 Task: Set the mosaic alignment for the mosaic video sub source to center.
Action: Mouse moved to (125, 14)
Screenshot: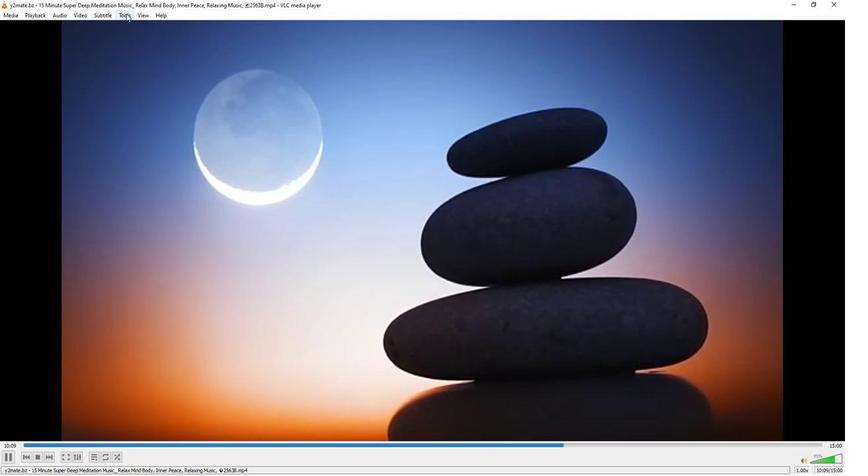 
Action: Mouse pressed left at (125, 14)
Screenshot: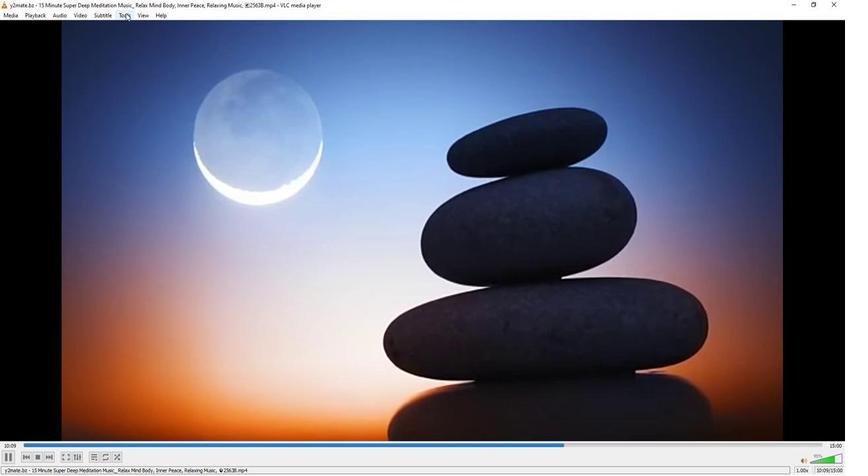 
Action: Mouse moved to (134, 118)
Screenshot: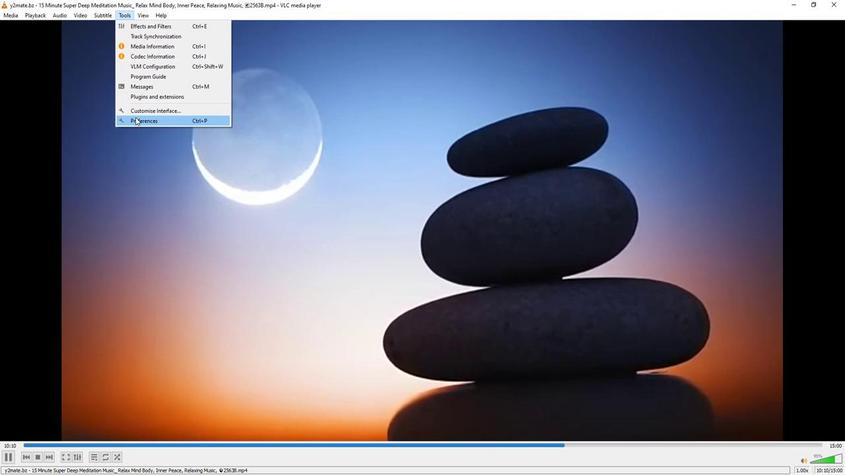 
Action: Mouse pressed left at (134, 118)
Screenshot: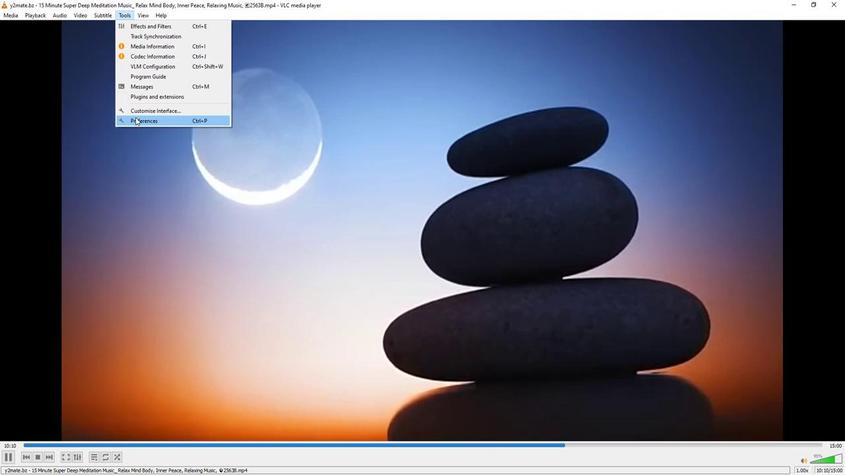 
Action: Mouse moved to (280, 386)
Screenshot: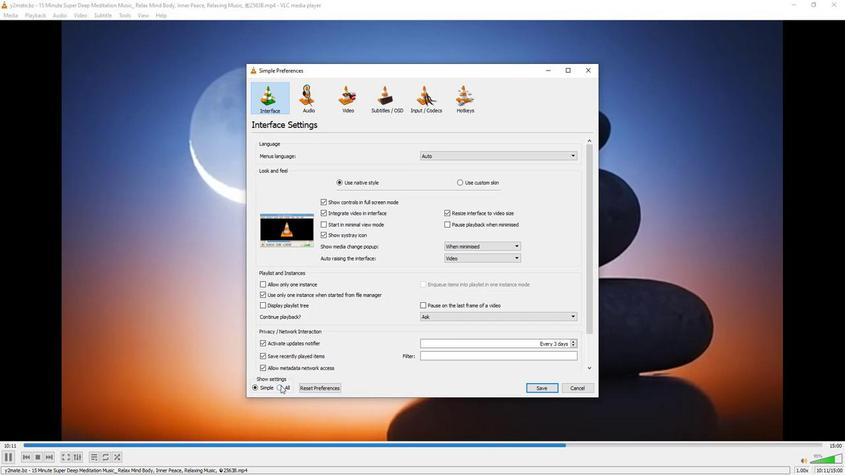 
Action: Mouse pressed left at (280, 386)
Screenshot: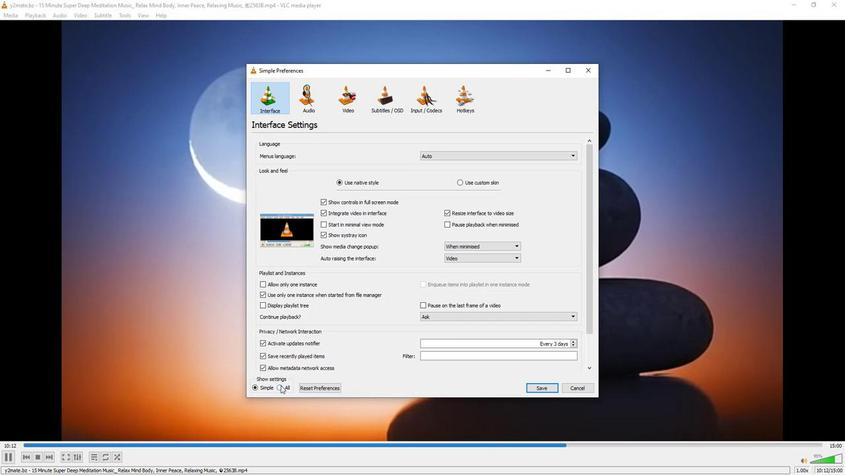
Action: Mouse moved to (289, 286)
Screenshot: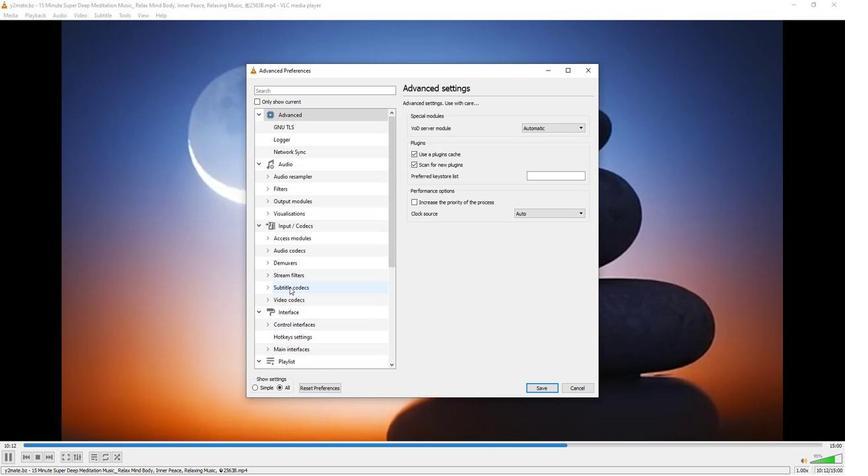 
Action: Mouse scrolled (289, 285) with delta (0, 0)
Screenshot: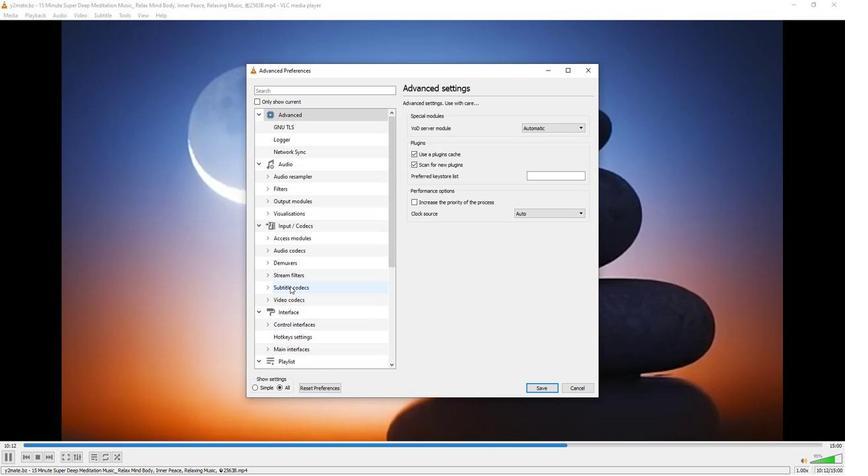 
Action: Mouse scrolled (289, 285) with delta (0, 0)
Screenshot: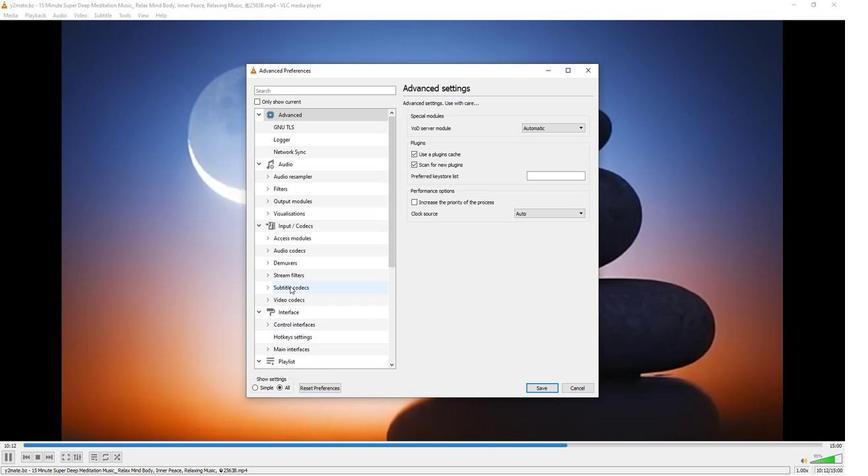 
Action: Mouse scrolled (289, 285) with delta (0, 0)
Screenshot: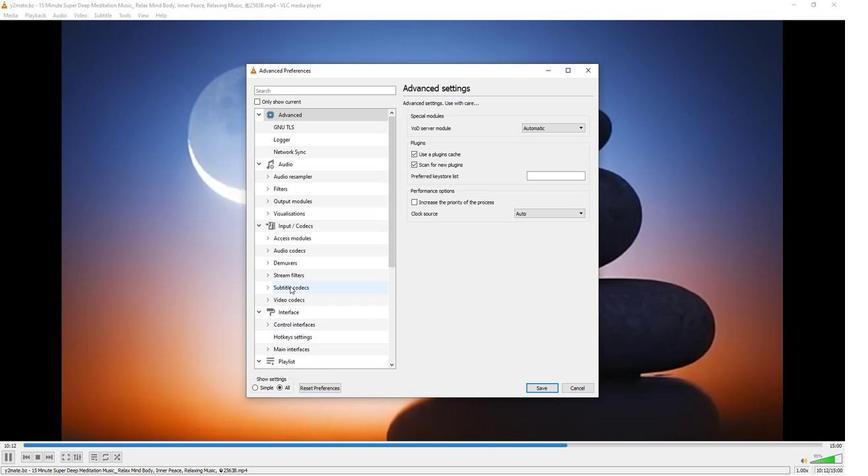 
Action: Mouse scrolled (289, 285) with delta (0, 0)
Screenshot: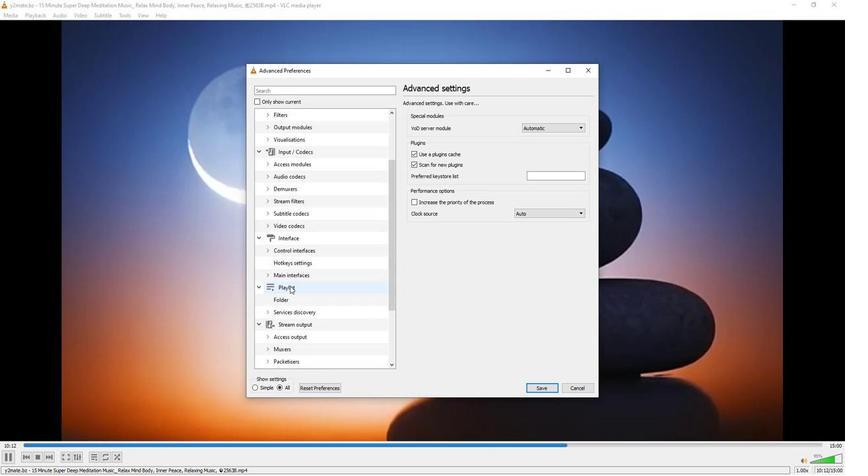 
Action: Mouse scrolled (289, 285) with delta (0, 0)
Screenshot: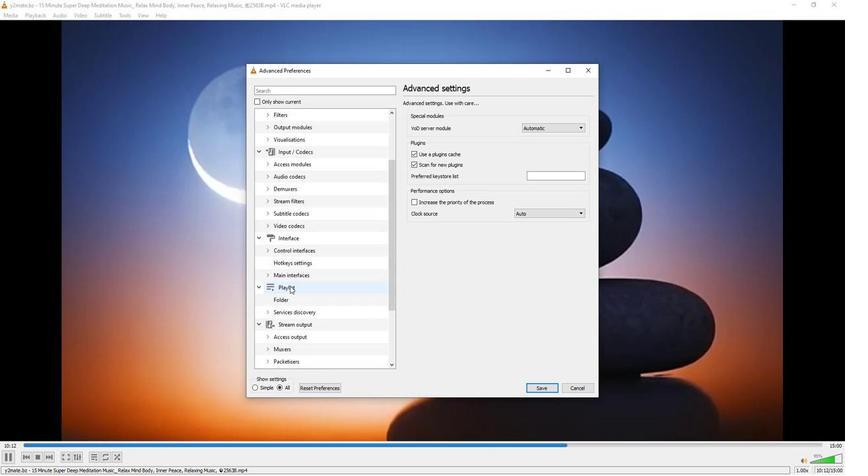 
Action: Mouse scrolled (289, 285) with delta (0, 0)
Screenshot: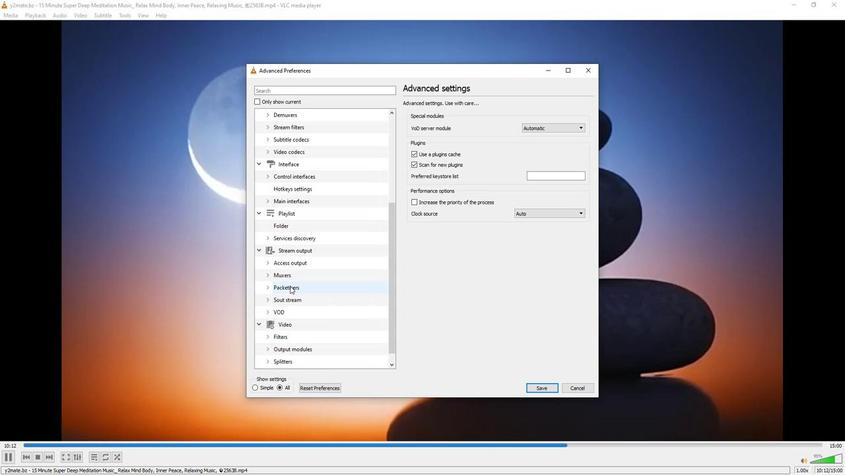 
Action: Mouse scrolled (289, 285) with delta (0, 0)
Screenshot: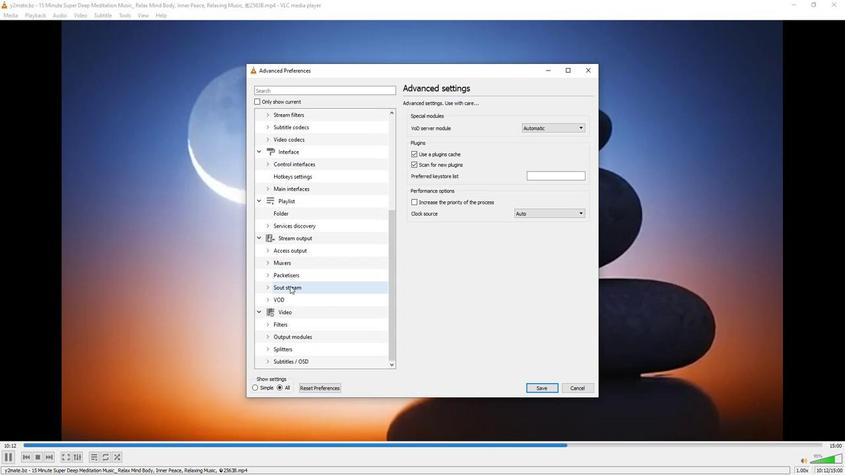 
Action: Mouse scrolled (289, 285) with delta (0, 0)
Screenshot: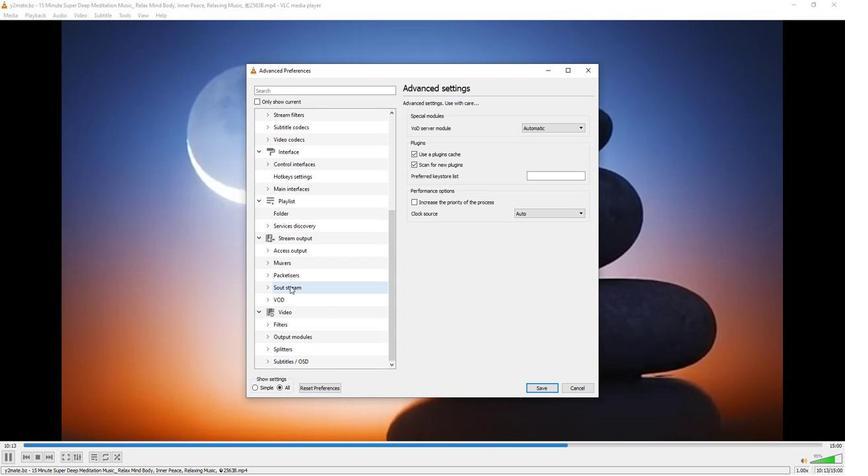 
Action: Mouse scrolled (289, 285) with delta (0, 0)
Screenshot: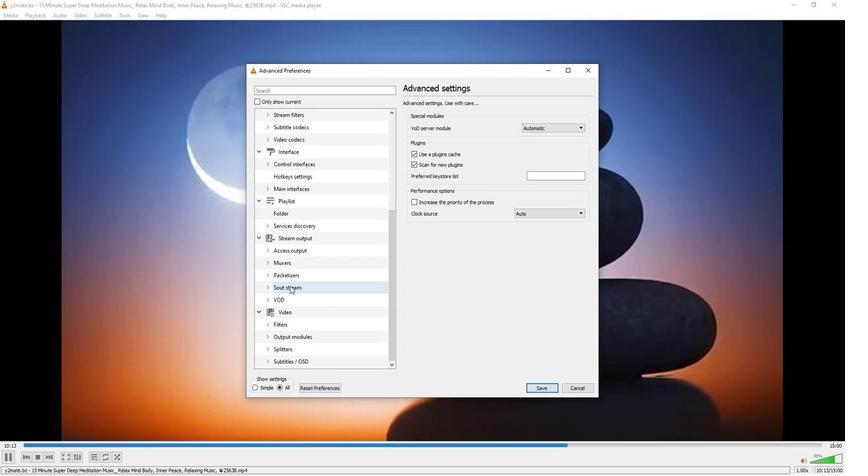 
Action: Mouse scrolled (289, 285) with delta (0, 0)
Screenshot: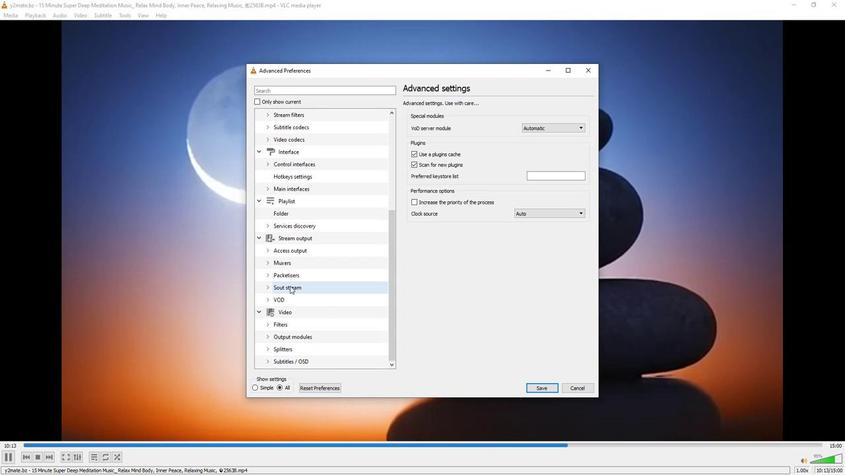 
Action: Mouse moved to (267, 361)
Screenshot: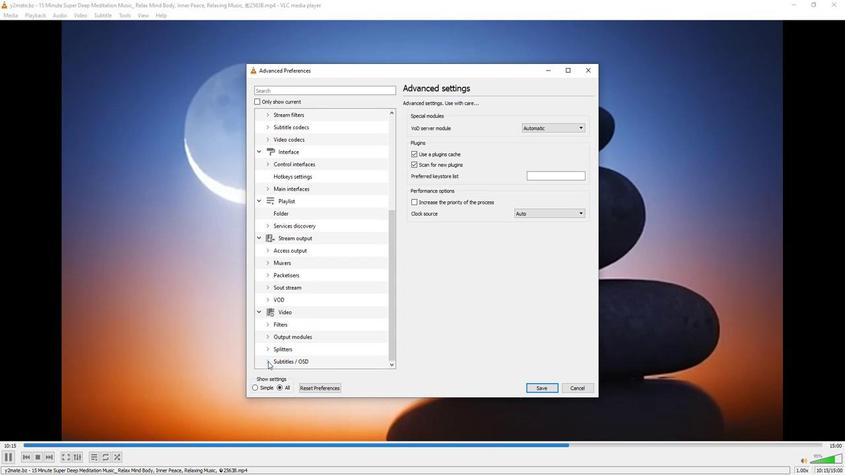 
Action: Mouse pressed left at (267, 361)
Screenshot: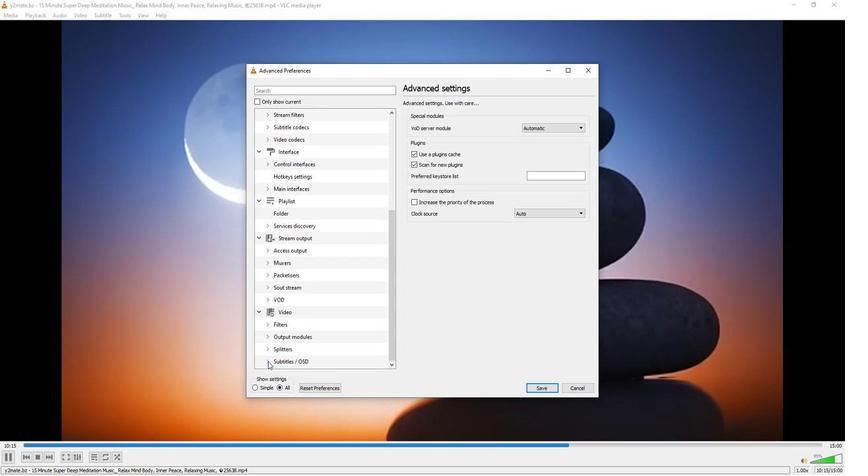
Action: Mouse moved to (285, 335)
Screenshot: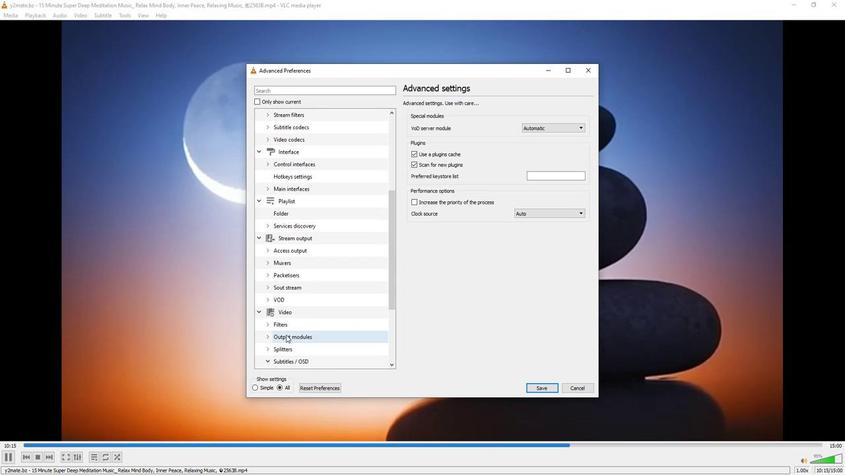 
Action: Mouse scrolled (285, 334) with delta (0, 0)
Screenshot: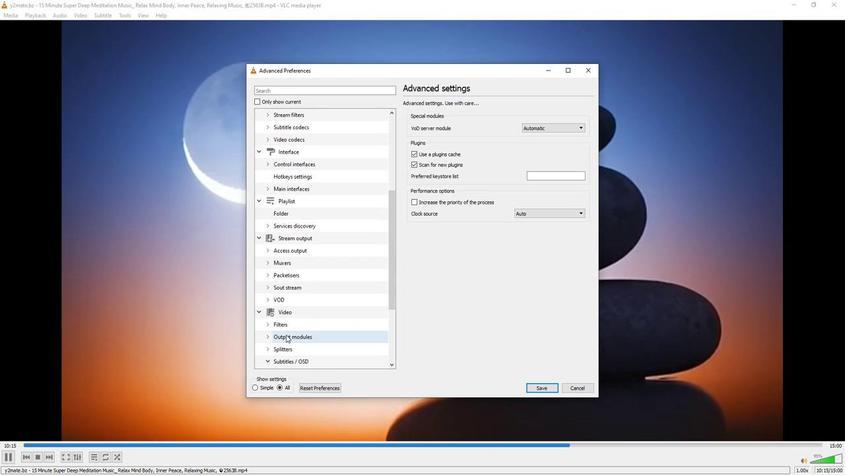 
Action: Mouse scrolled (285, 334) with delta (0, 0)
Screenshot: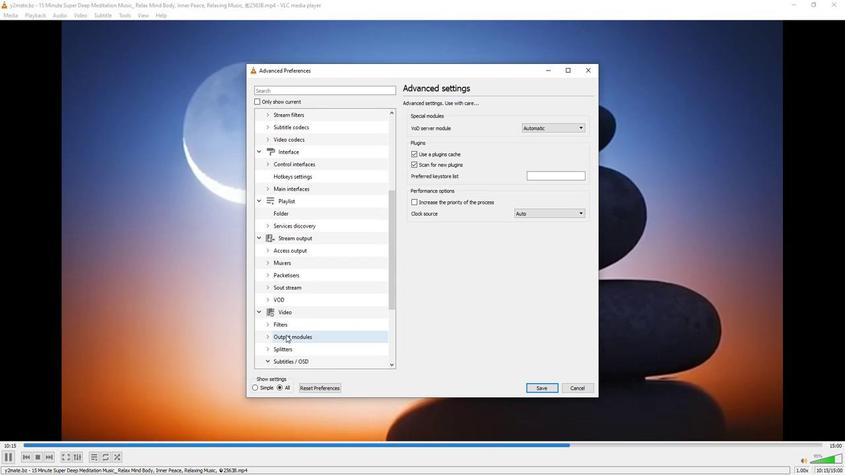 
Action: Mouse scrolled (285, 334) with delta (0, 0)
Screenshot: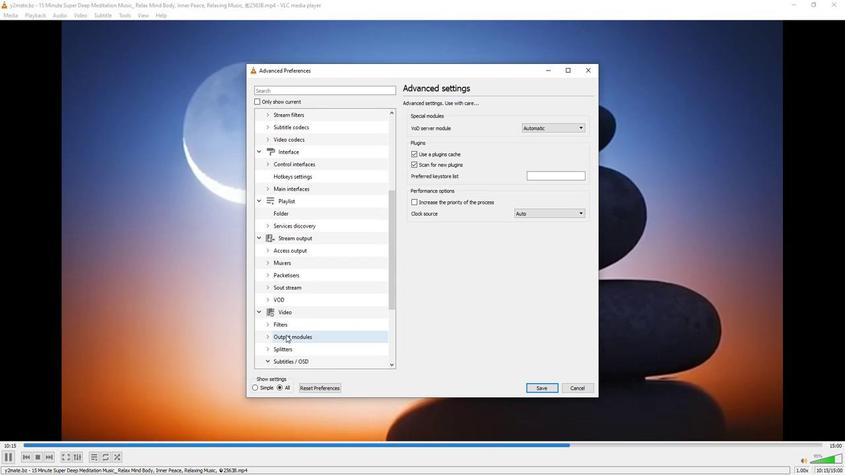
Action: Mouse scrolled (285, 334) with delta (0, 0)
Screenshot: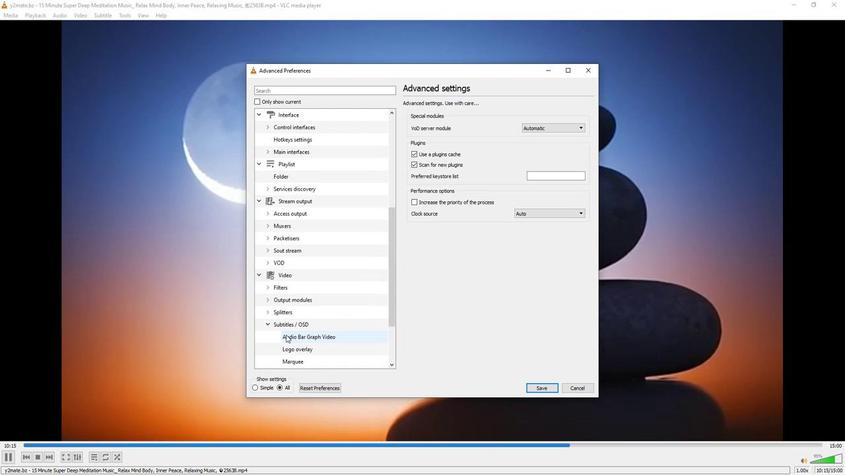 
Action: Mouse scrolled (285, 334) with delta (0, 0)
Screenshot: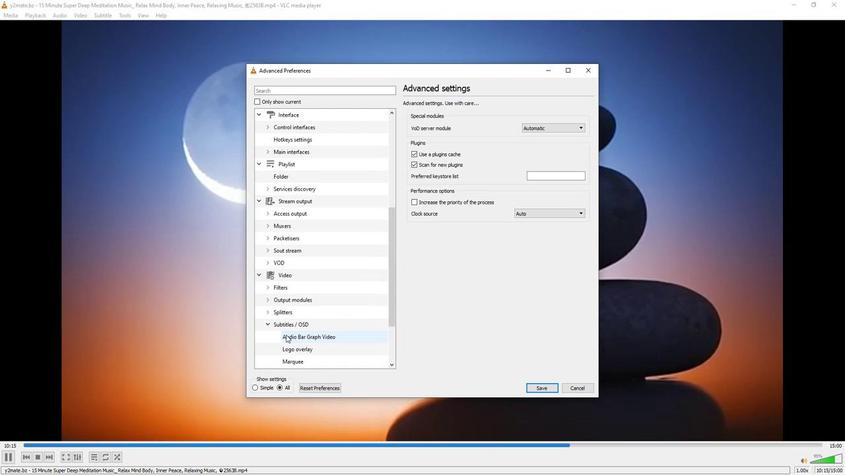 
Action: Mouse moved to (285, 334)
Screenshot: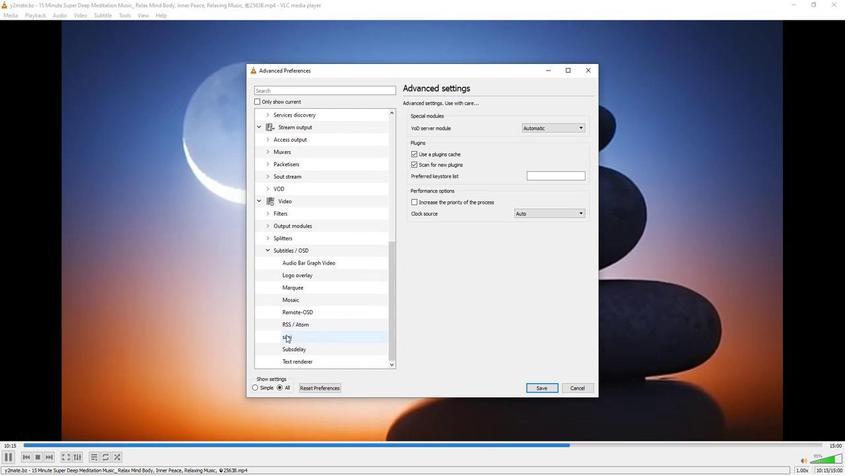 
Action: Mouse scrolled (285, 334) with delta (0, 0)
Screenshot: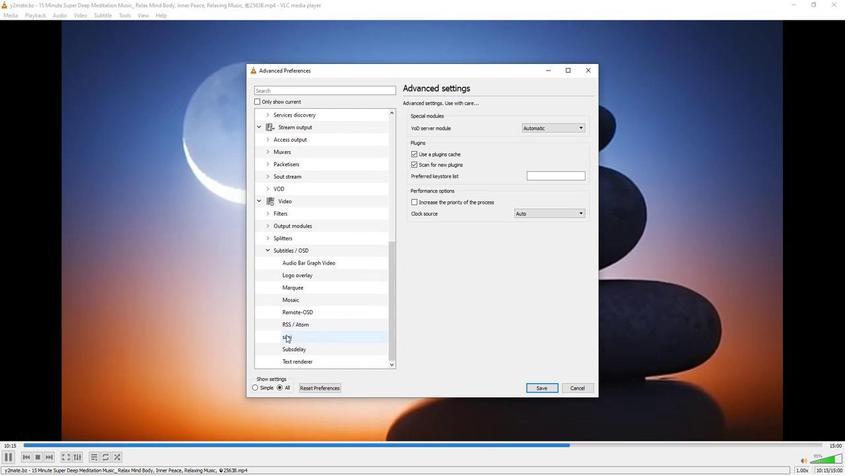 
Action: Mouse moved to (290, 299)
Screenshot: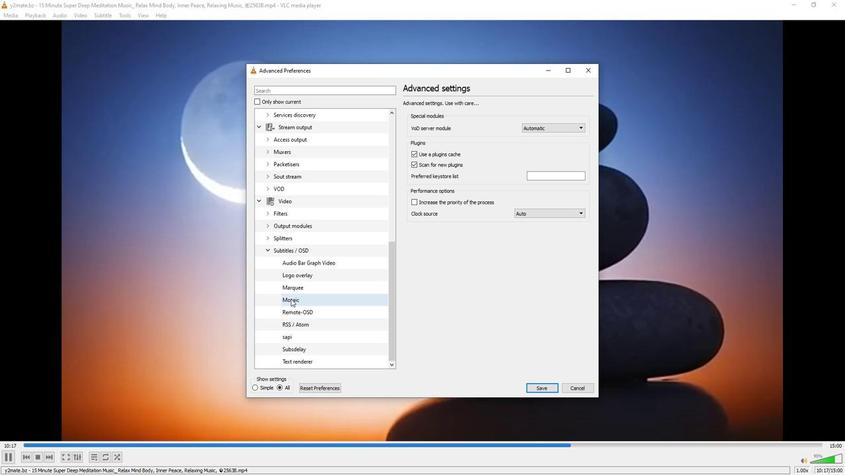 
Action: Mouse pressed left at (290, 299)
Screenshot: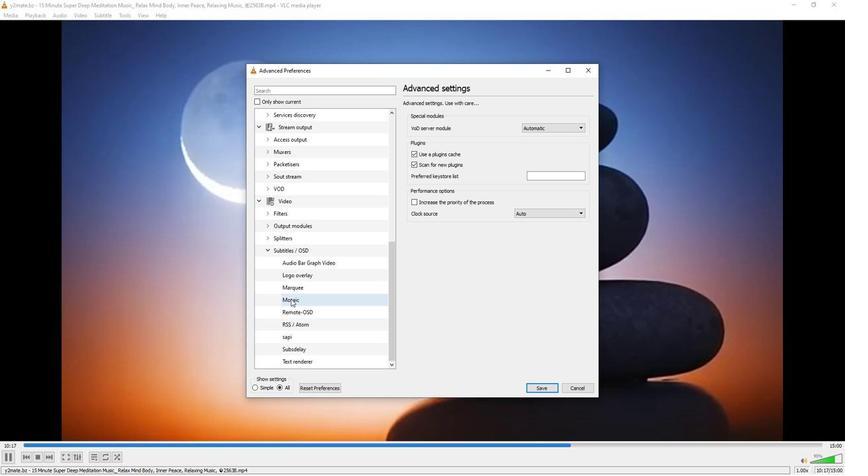 
Action: Mouse moved to (584, 154)
Screenshot: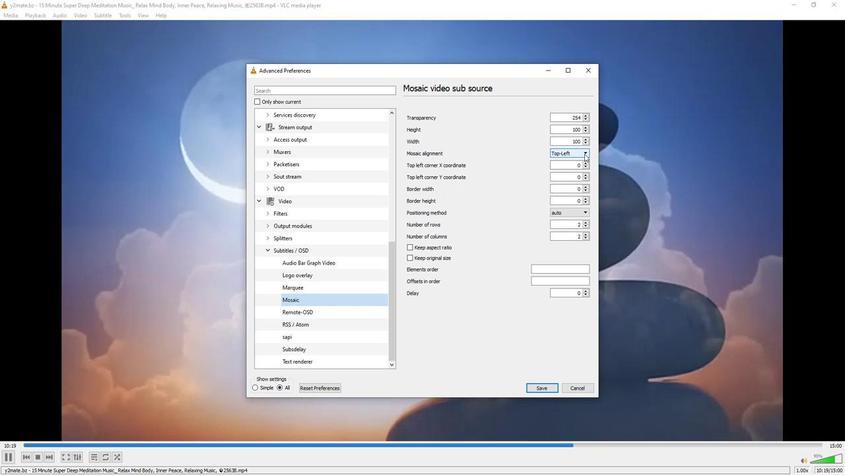 
Action: Mouse pressed left at (584, 154)
Screenshot: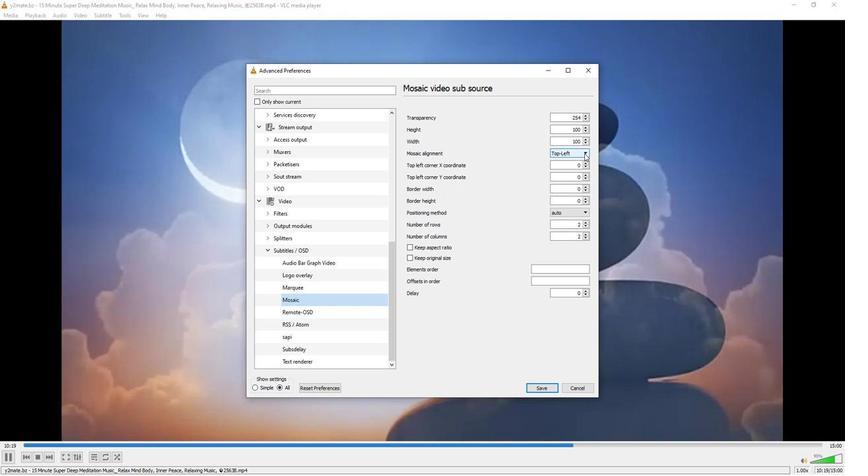 
Action: Mouse moved to (569, 160)
Screenshot: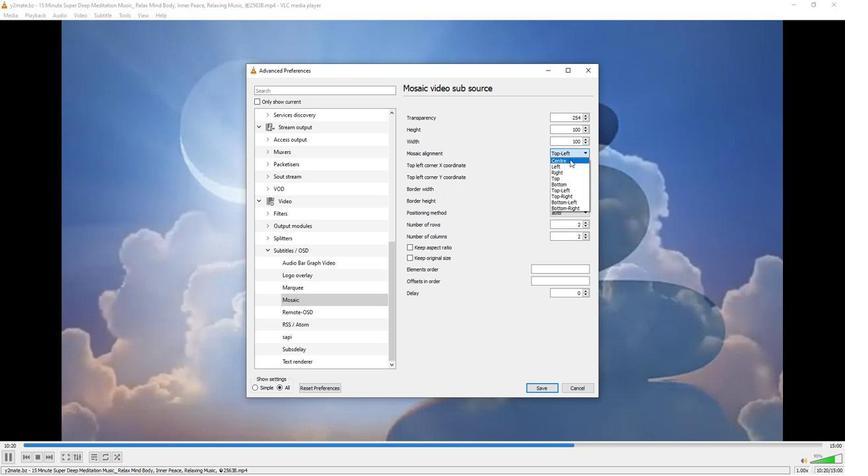 
Action: Mouse pressed left at (569, 160)
Screenshot: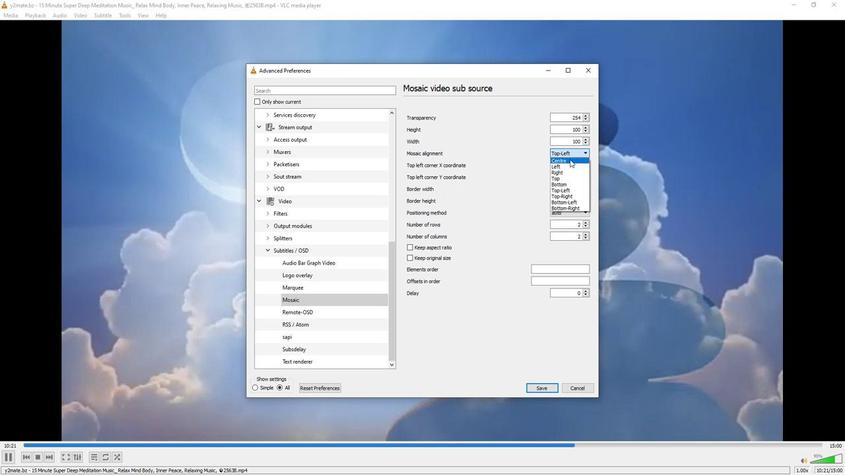 
Action: Mouse moved to (560, 177)
Screenshot: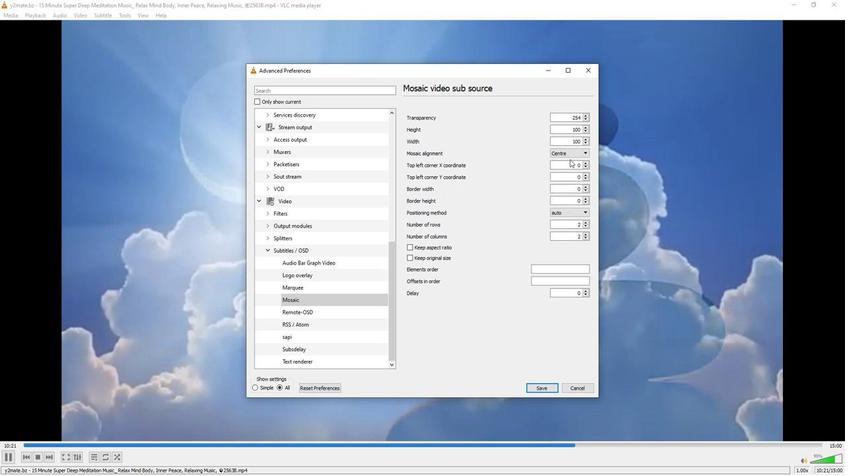 
